 Task: Change the visibility to private.
Action: Mouse moved to (335, 87)
Screenshot: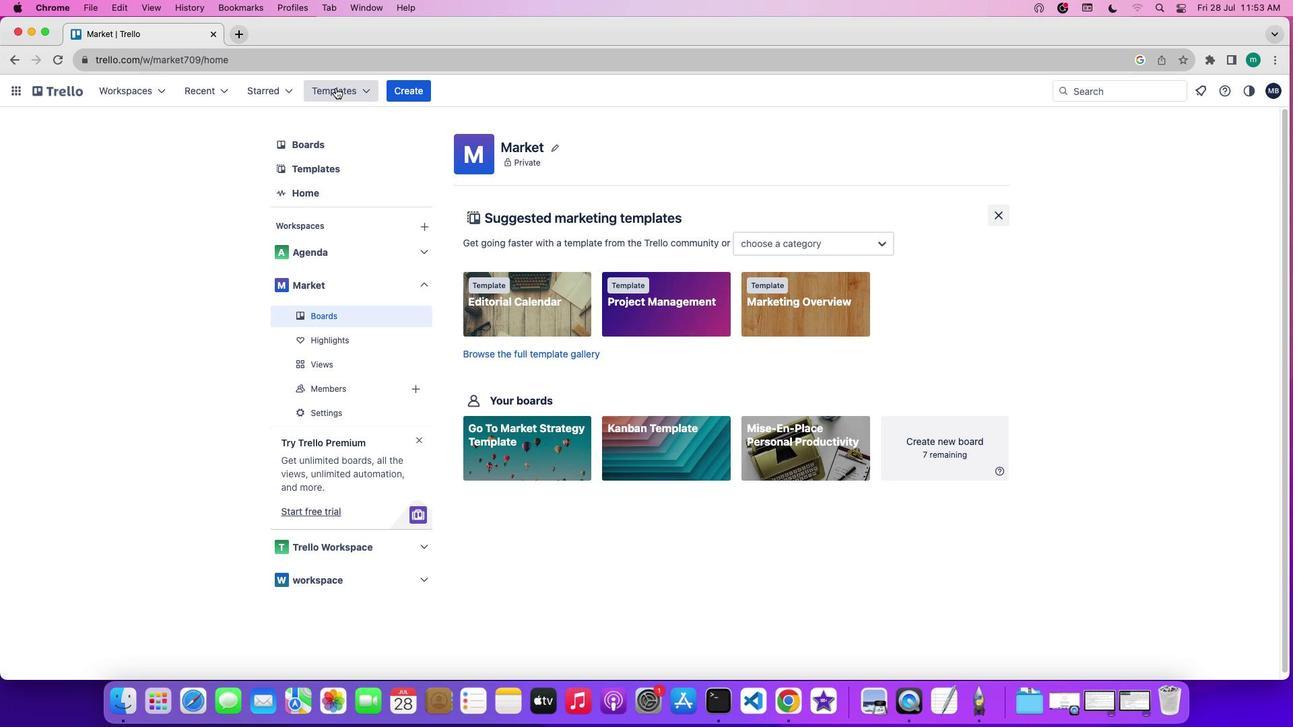 
Action: Mouse pressed left at (335, 87)
Screenshot: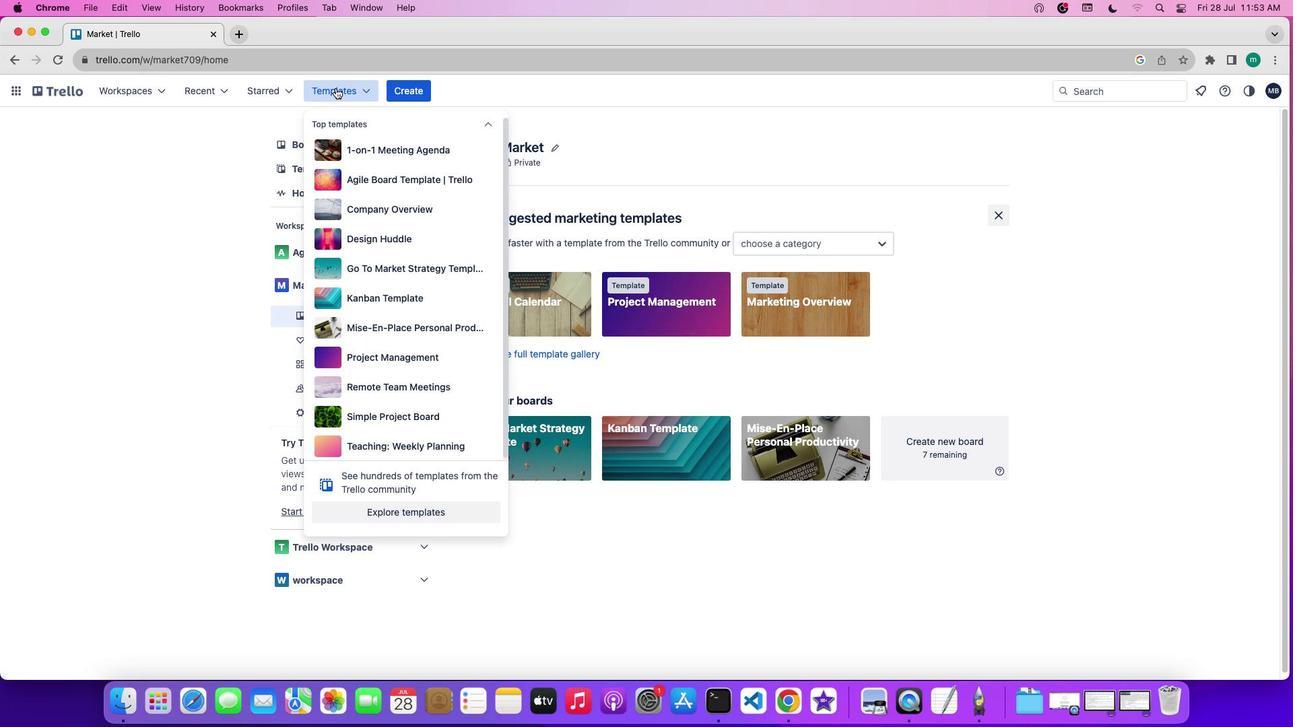 
Action: Mouse moved to (378, 356)
Screenshot: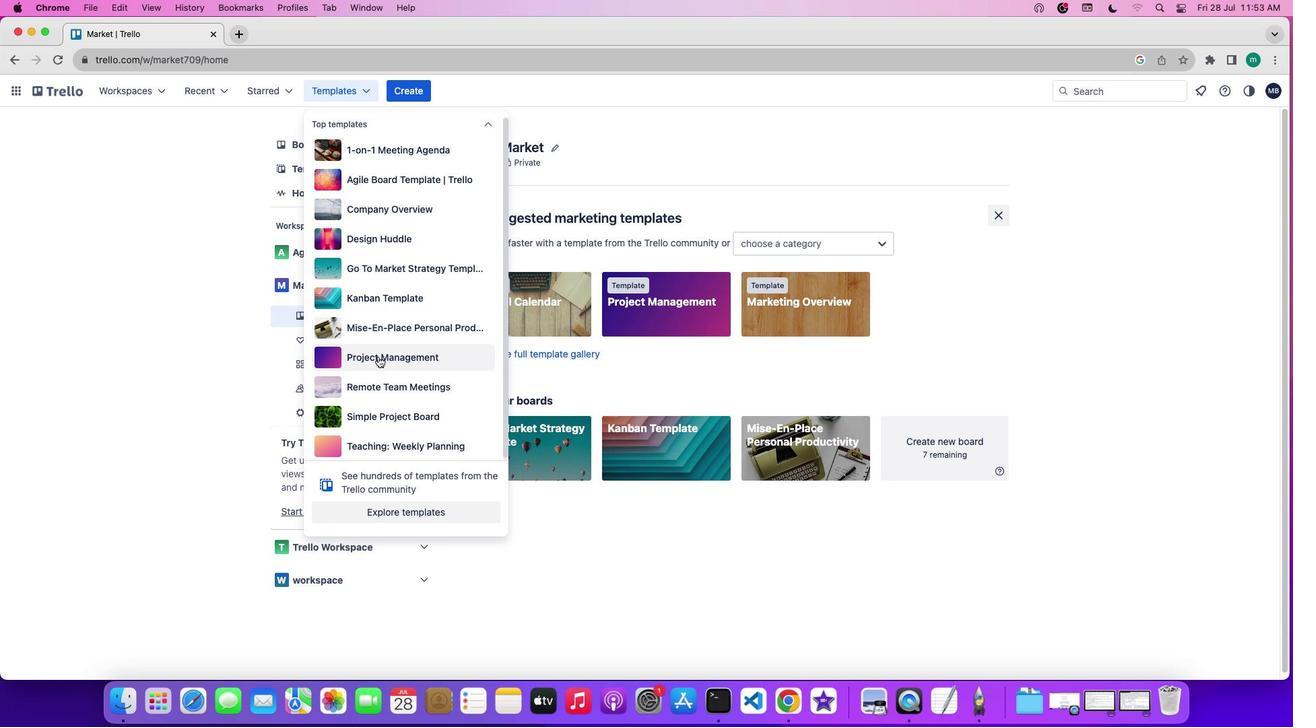 
Action: Mouse pressed left at (378, 356)
Screenshot: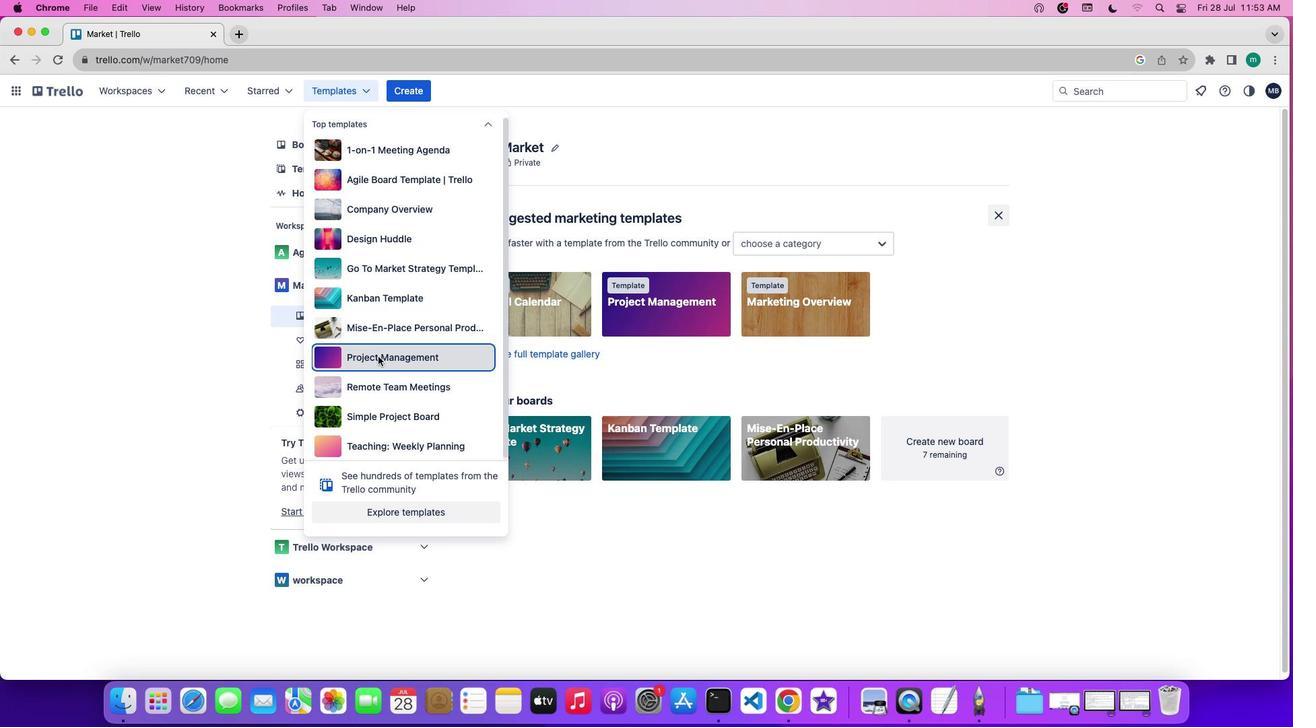 
Action: Mouse moved to (389, 354)
Screenshot: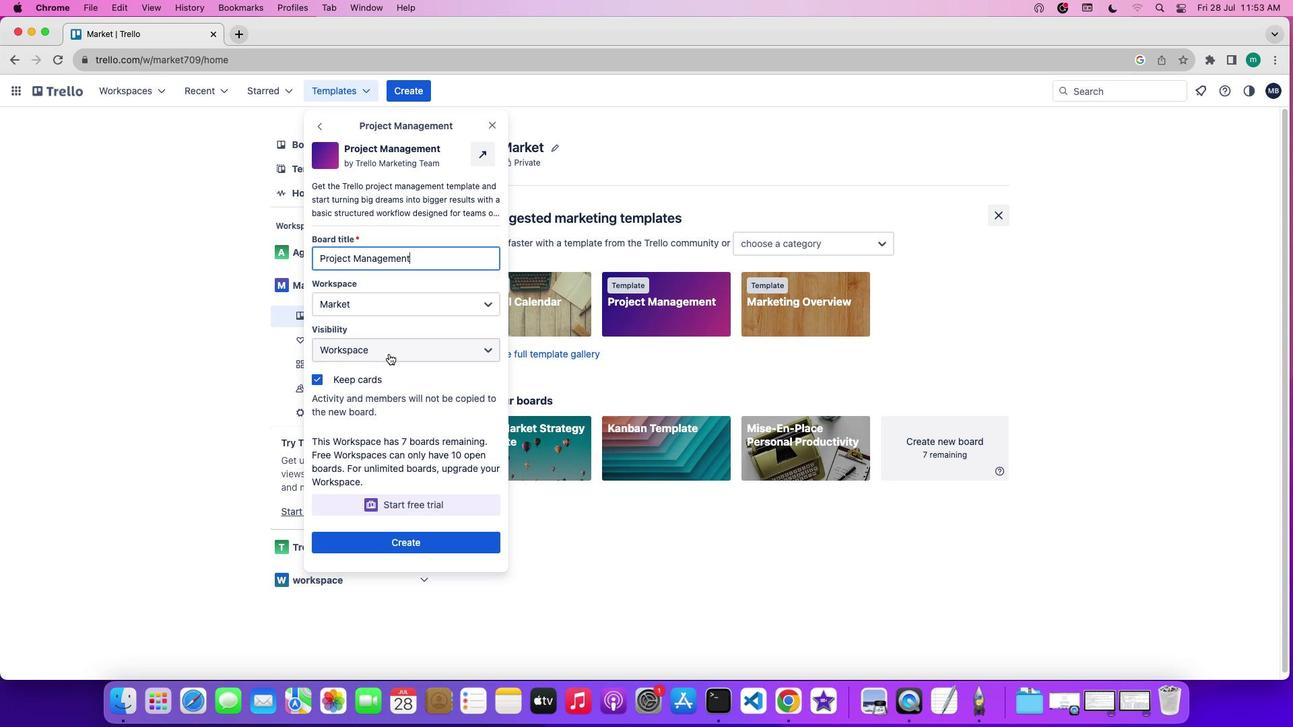 
Action: Mouse pressed left at (389, 354)
Screenshot: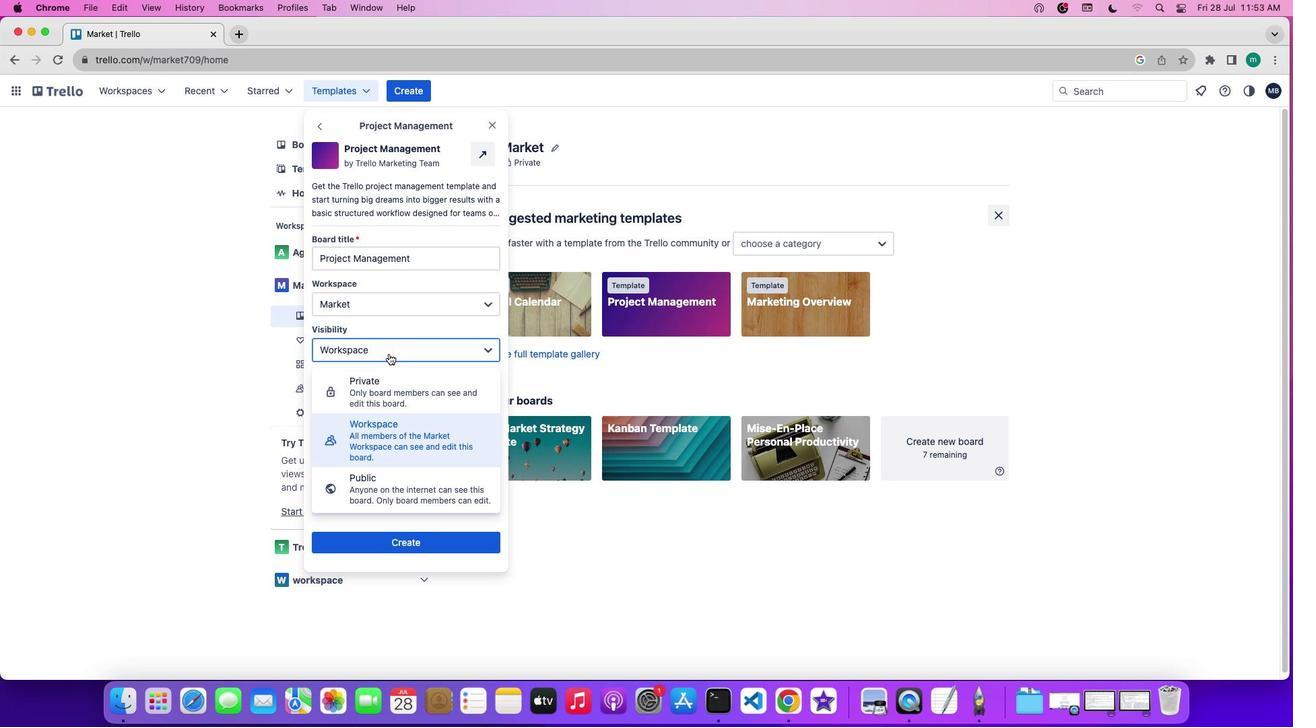 
Action: Mouse moved to (391, 380)
Screenshot: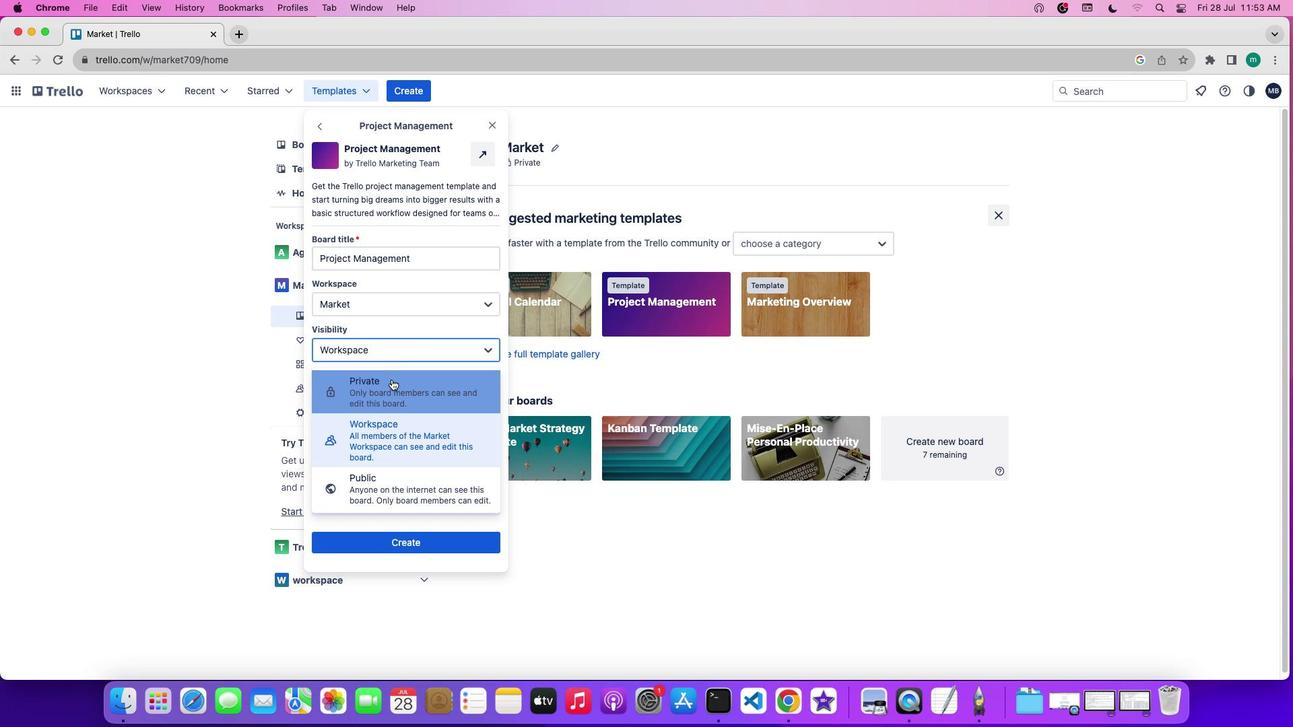 
Action: Mouse pressed left at (391, 380)
Screenshot: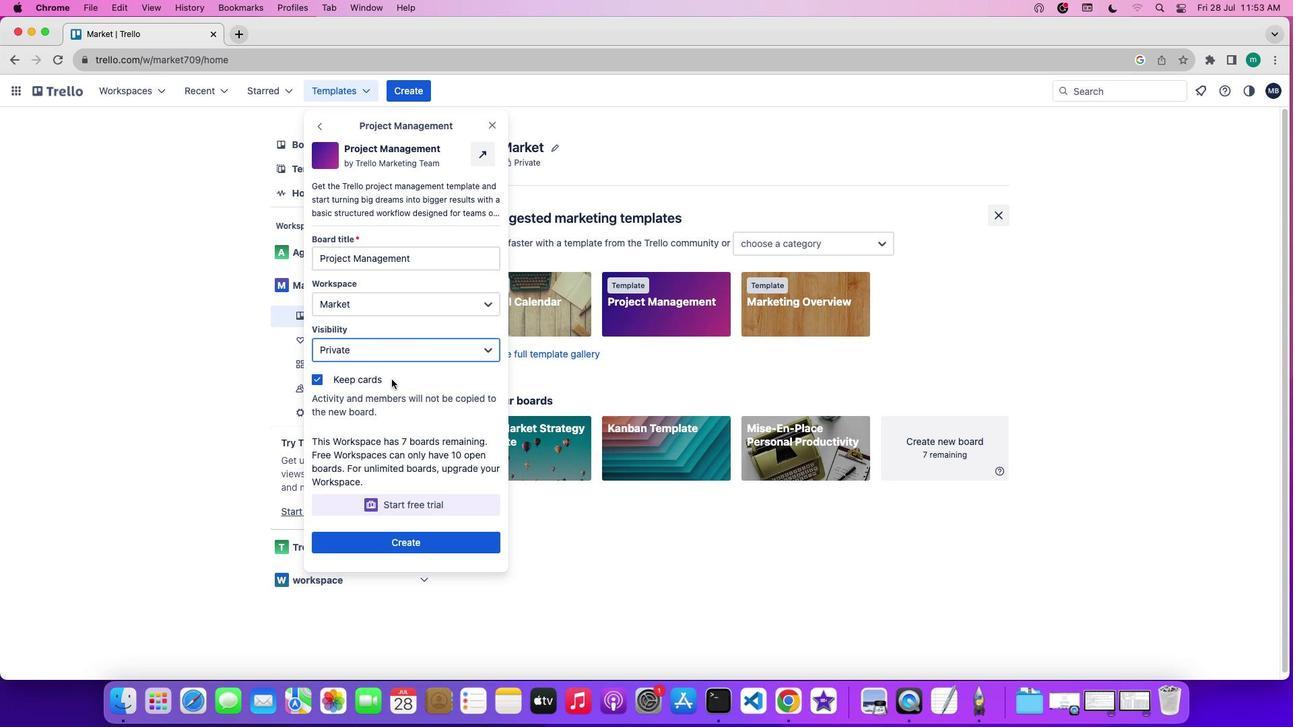 
